 Task: Print in B4(JIS) paper size.
Action: Mouse moved to (114, 105)
Screenshot: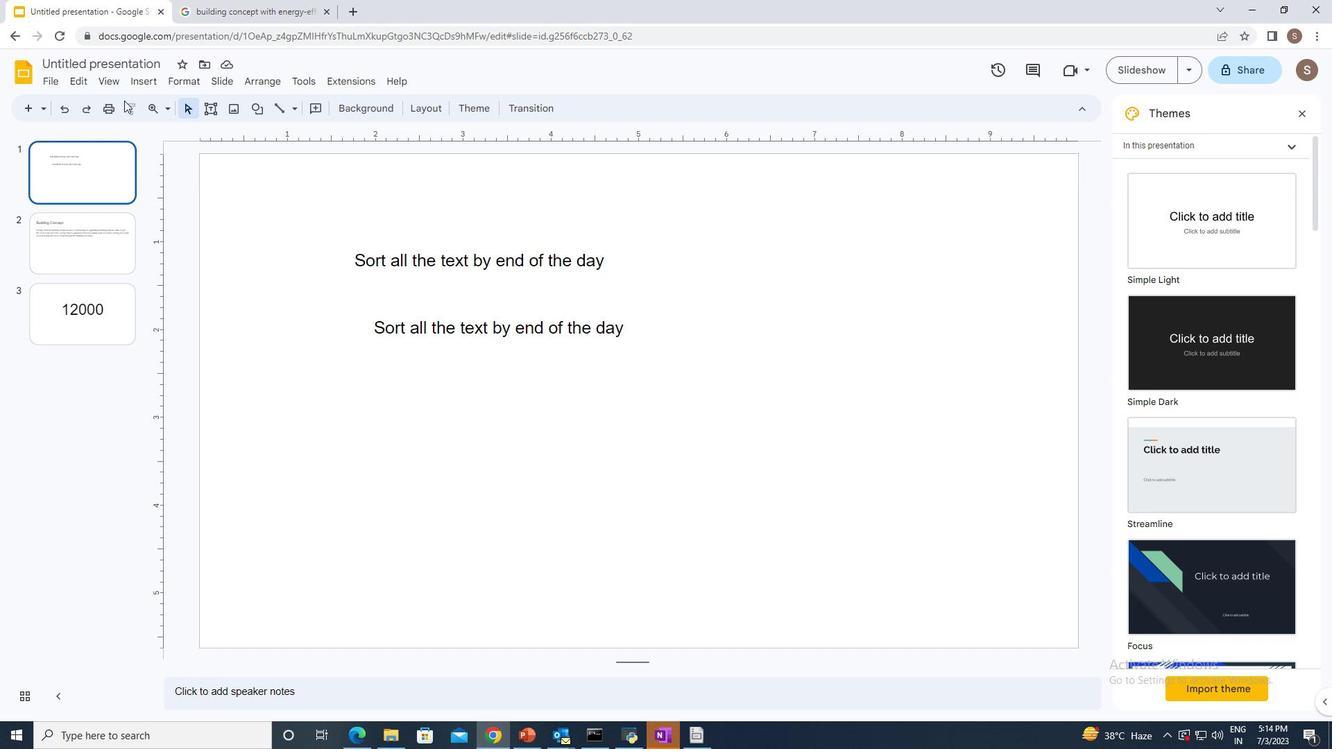 
Action: Mouse pressed left at (114, 105)
Screenshot: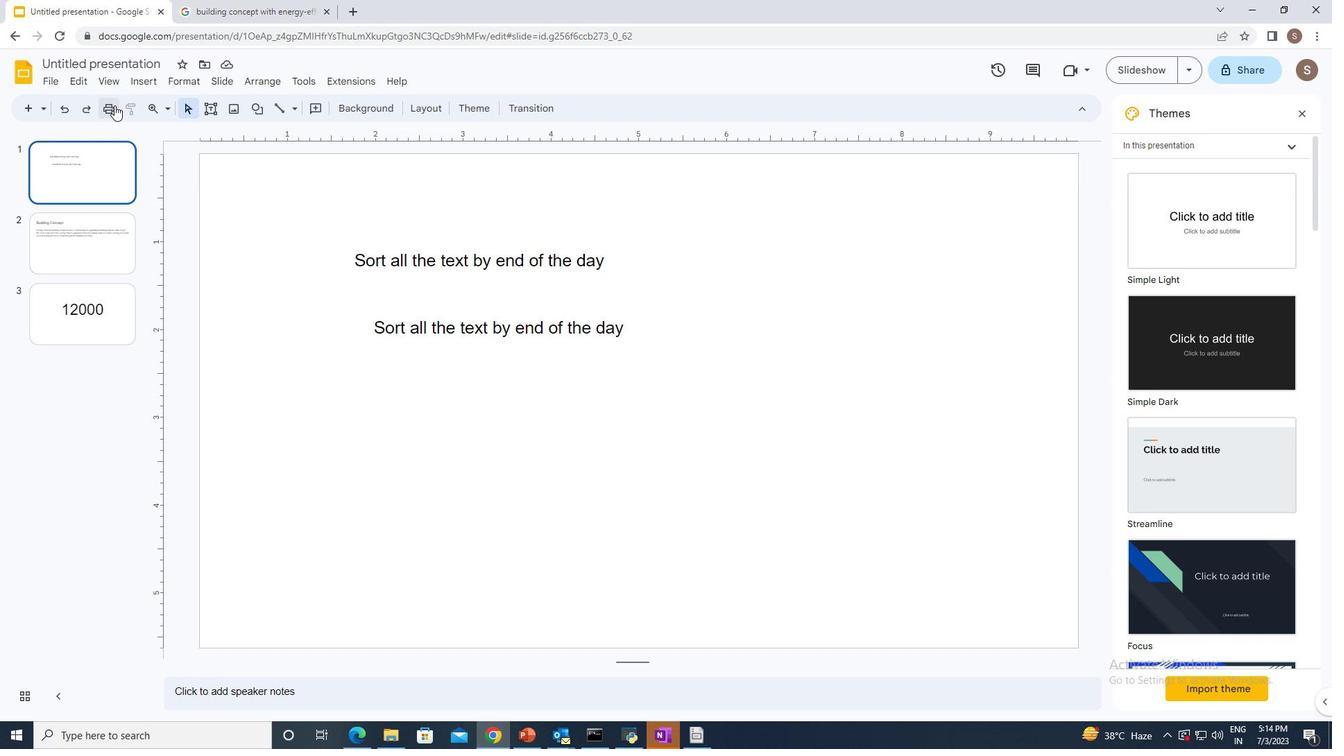 
Action: Mouse moved to (1024, 230)
Screenshot: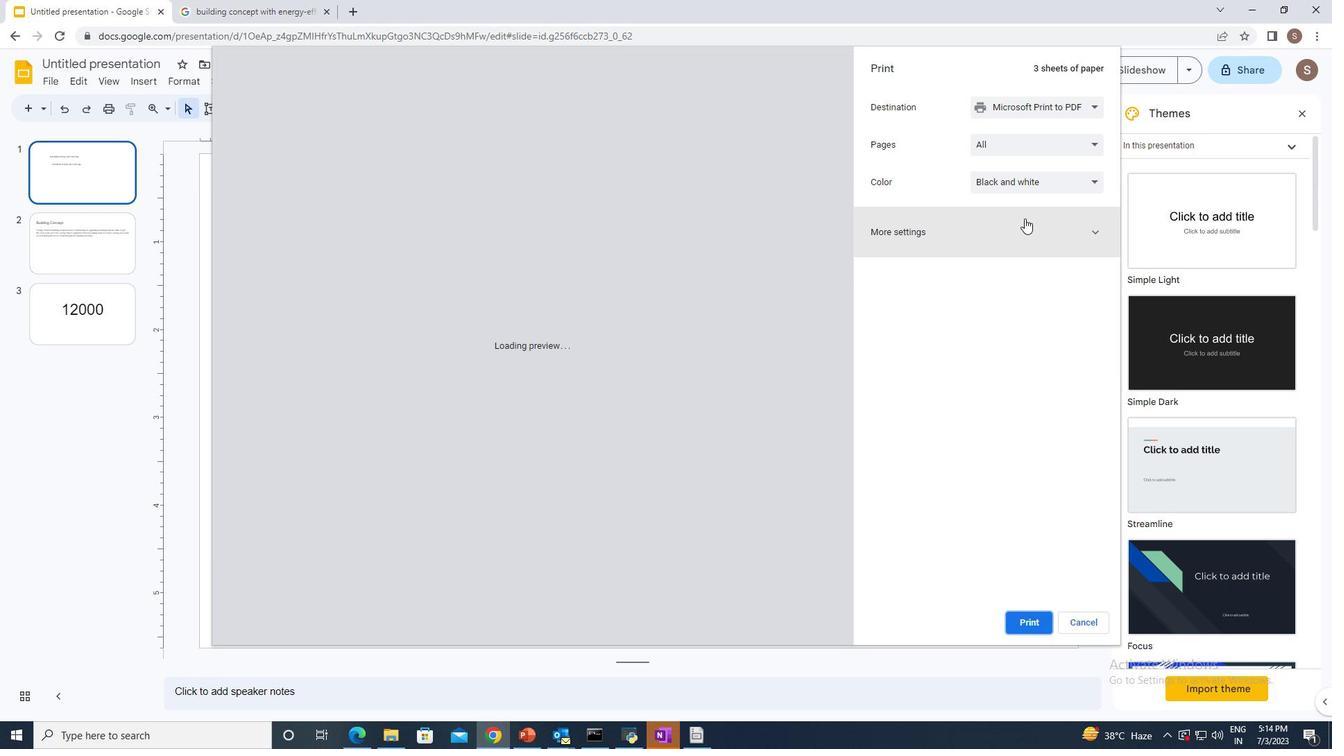 
Action: Mouse pressed left at (1024, 230)
Screenshot: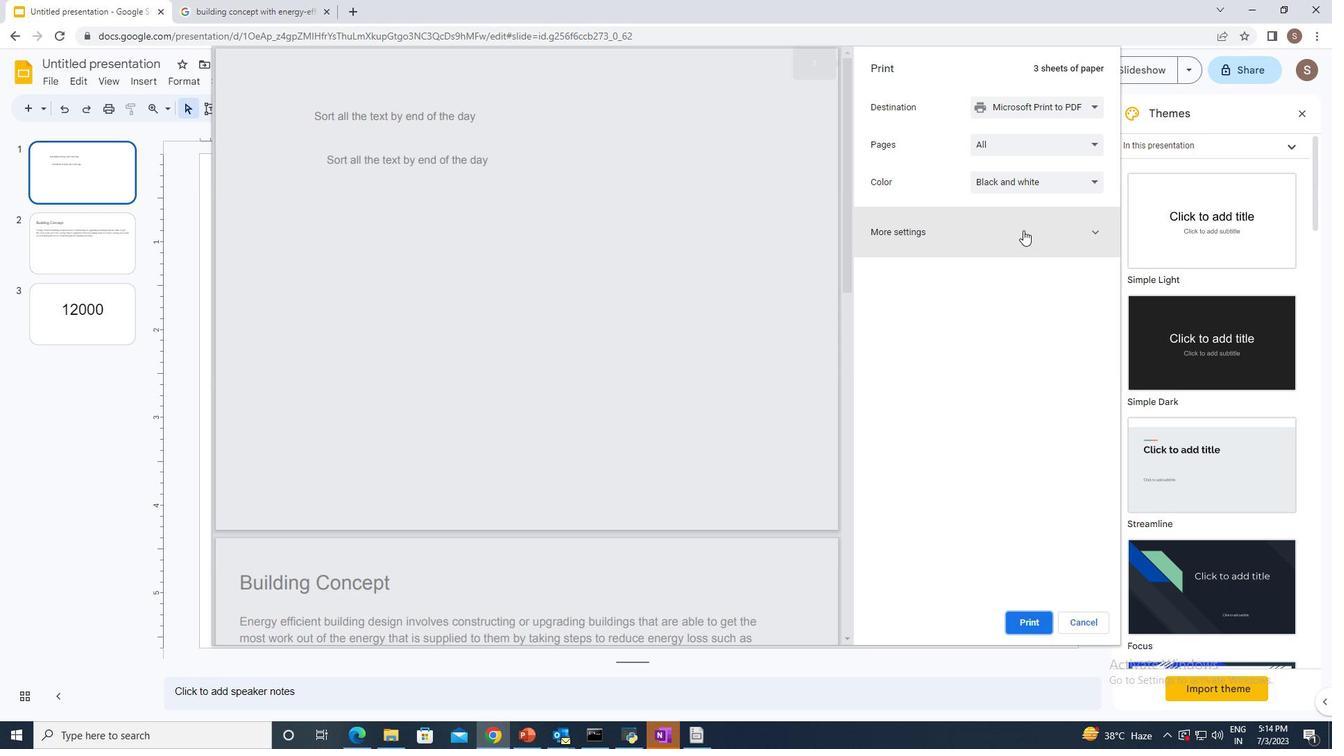 
Action: Mouse moved to (1024, 285)
Screenshot: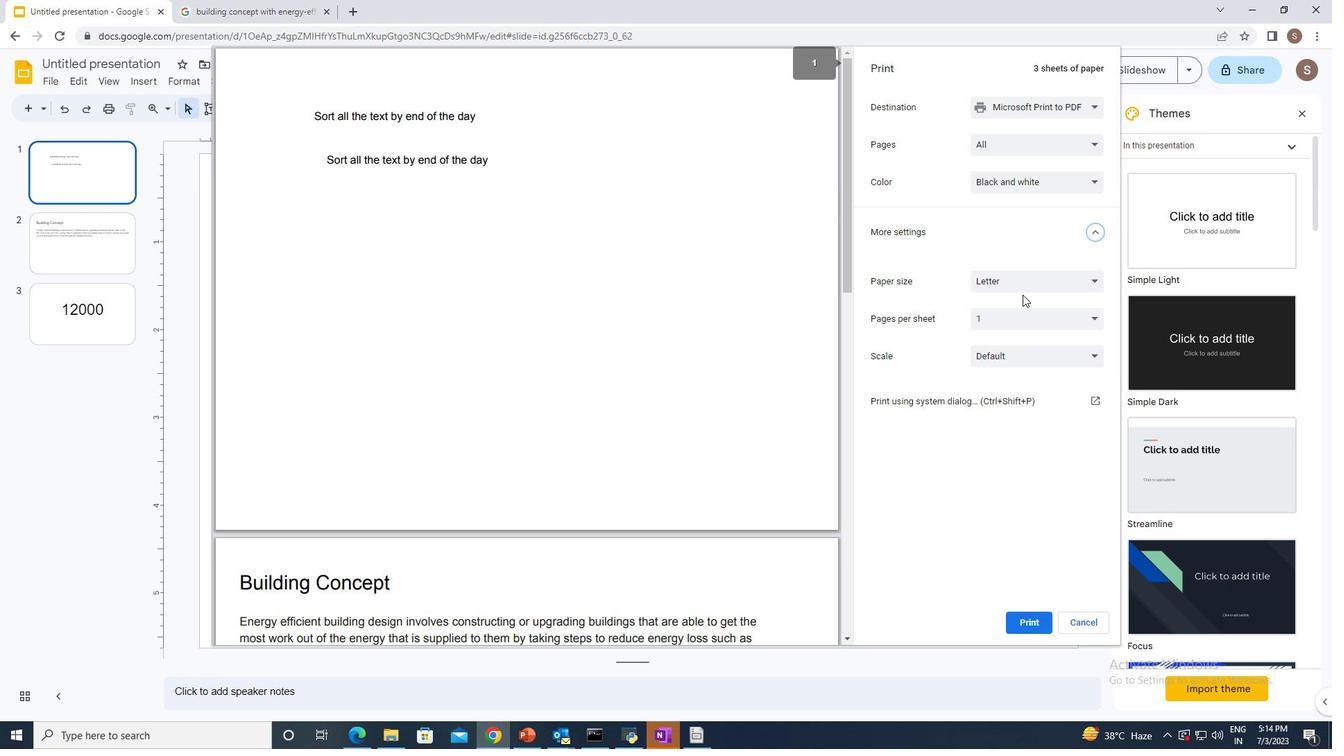 
Action: Mouse pressed left at (1024, 285)
Screenshot: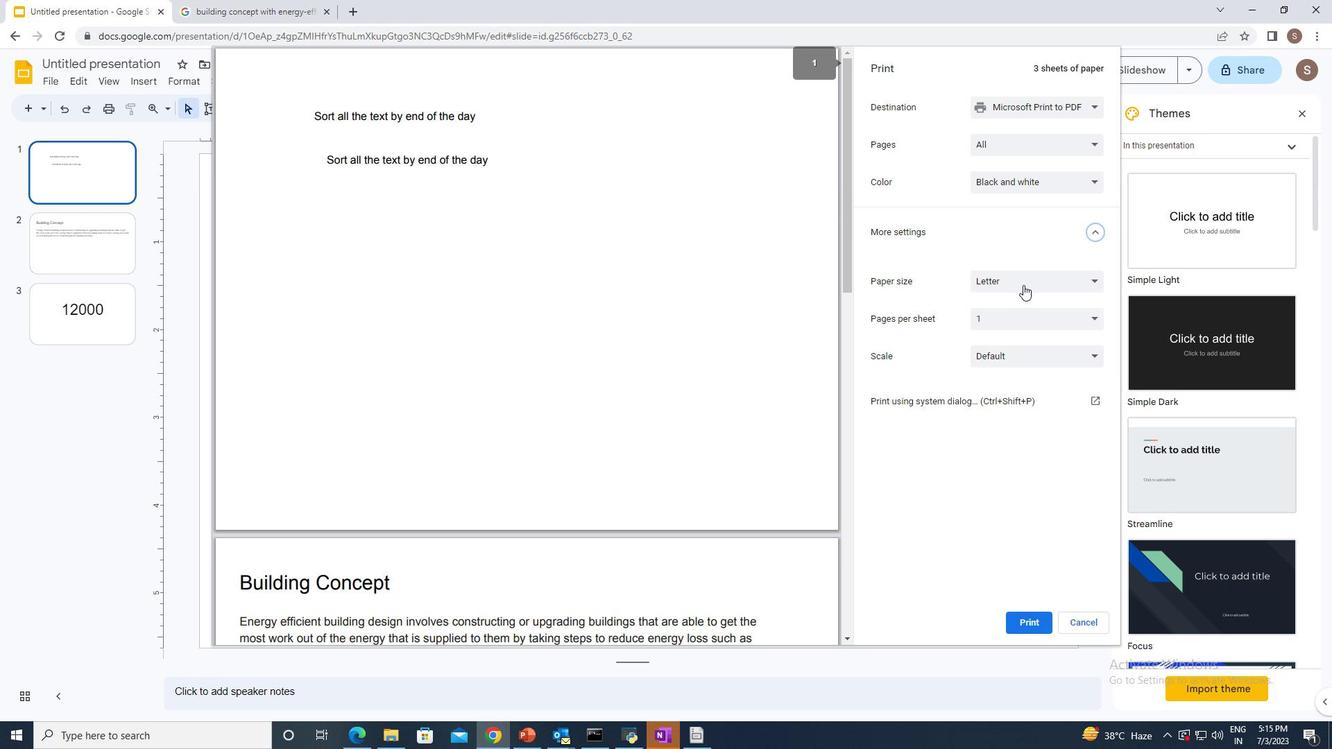 
Action: Mouse moved to (993, 390)
Screenshot: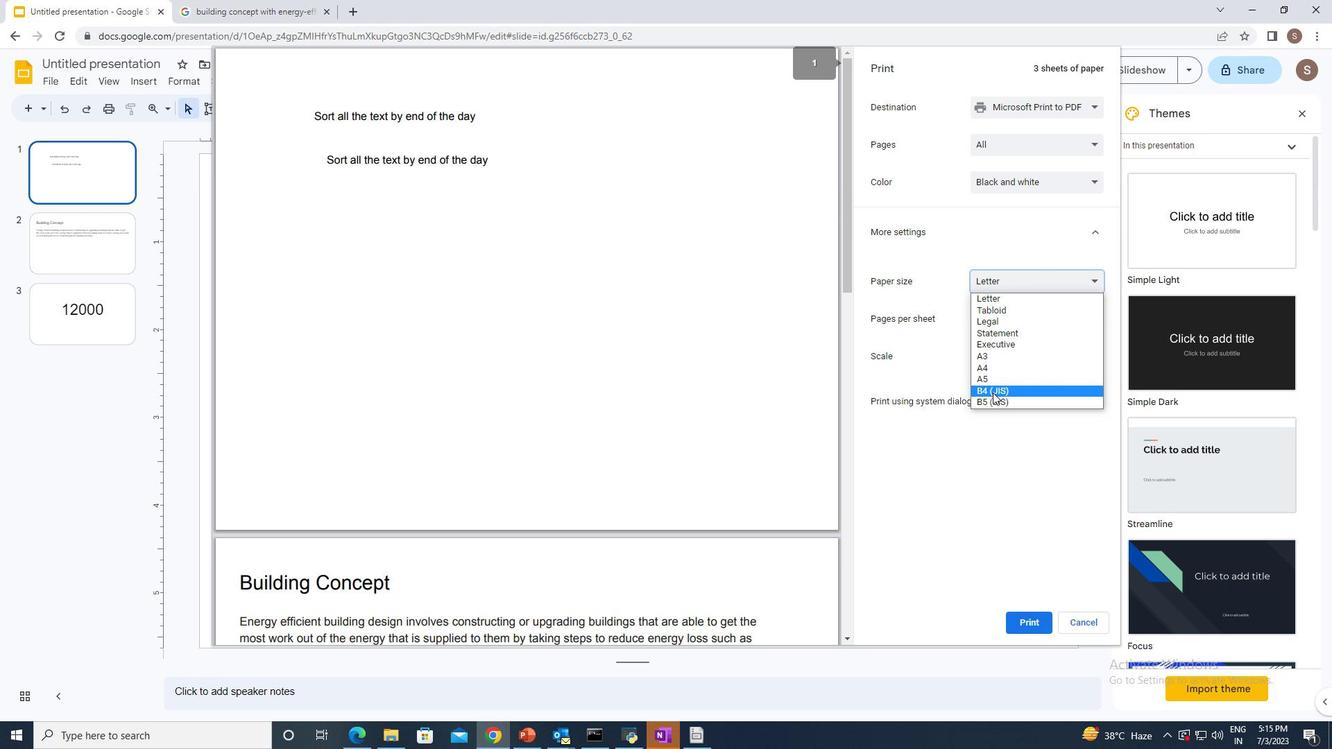 
Action: Mouse pressed left at (993, 390)
Screenshot: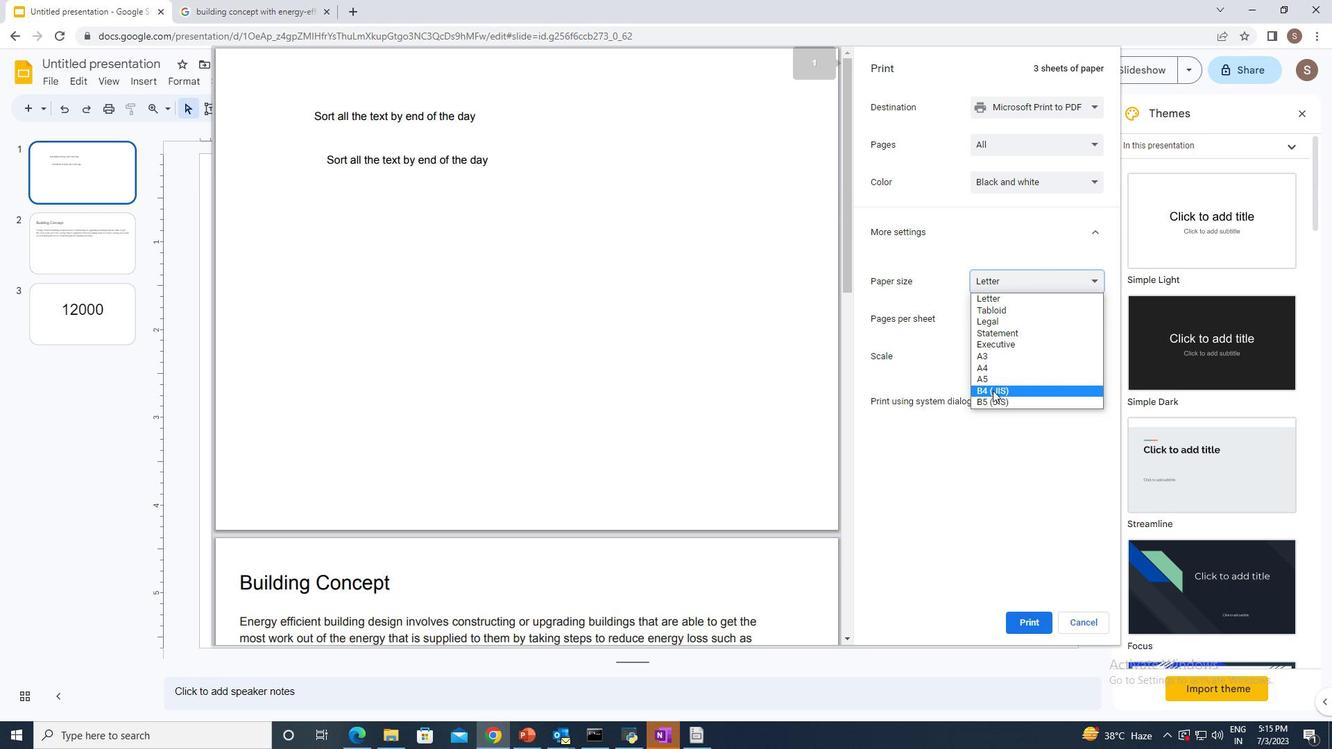
Action: Mouse moved to (1026, 615)
Screenshot: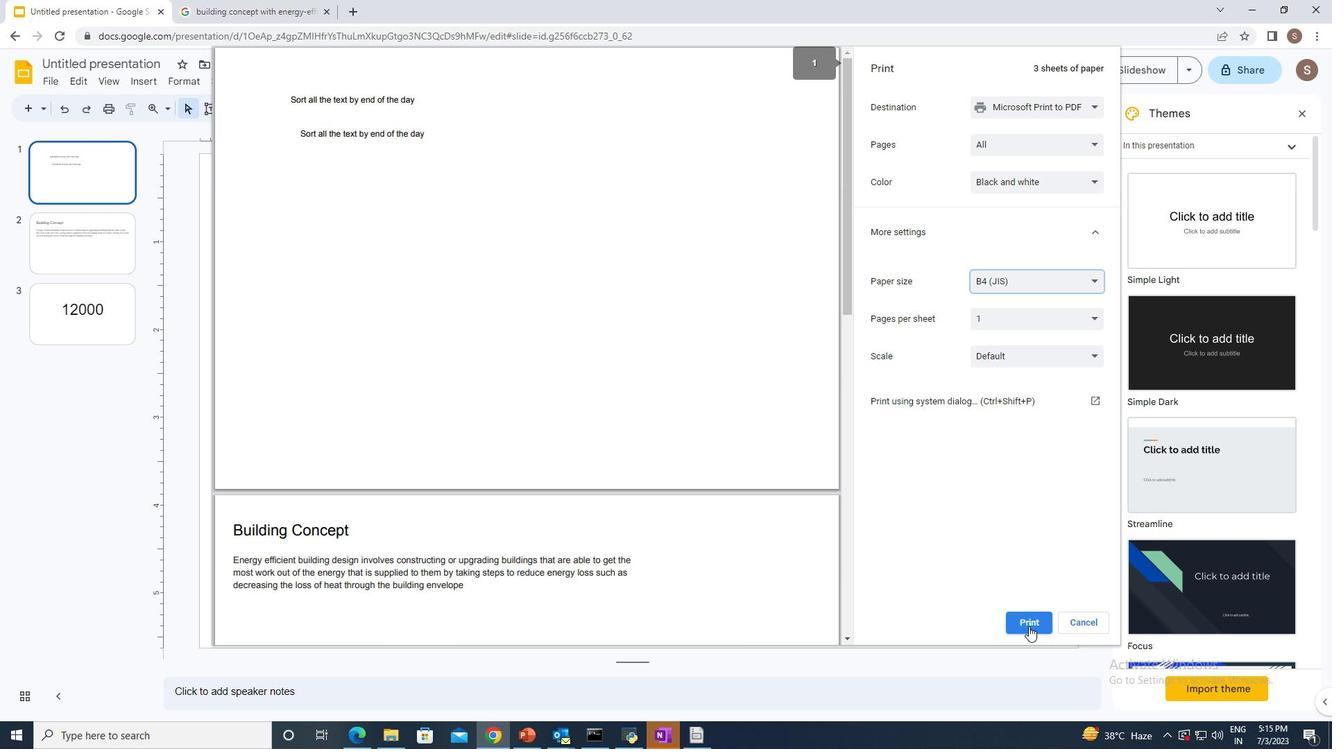 
Action: Mouse pressed left at (1026, 615)
Screenshot: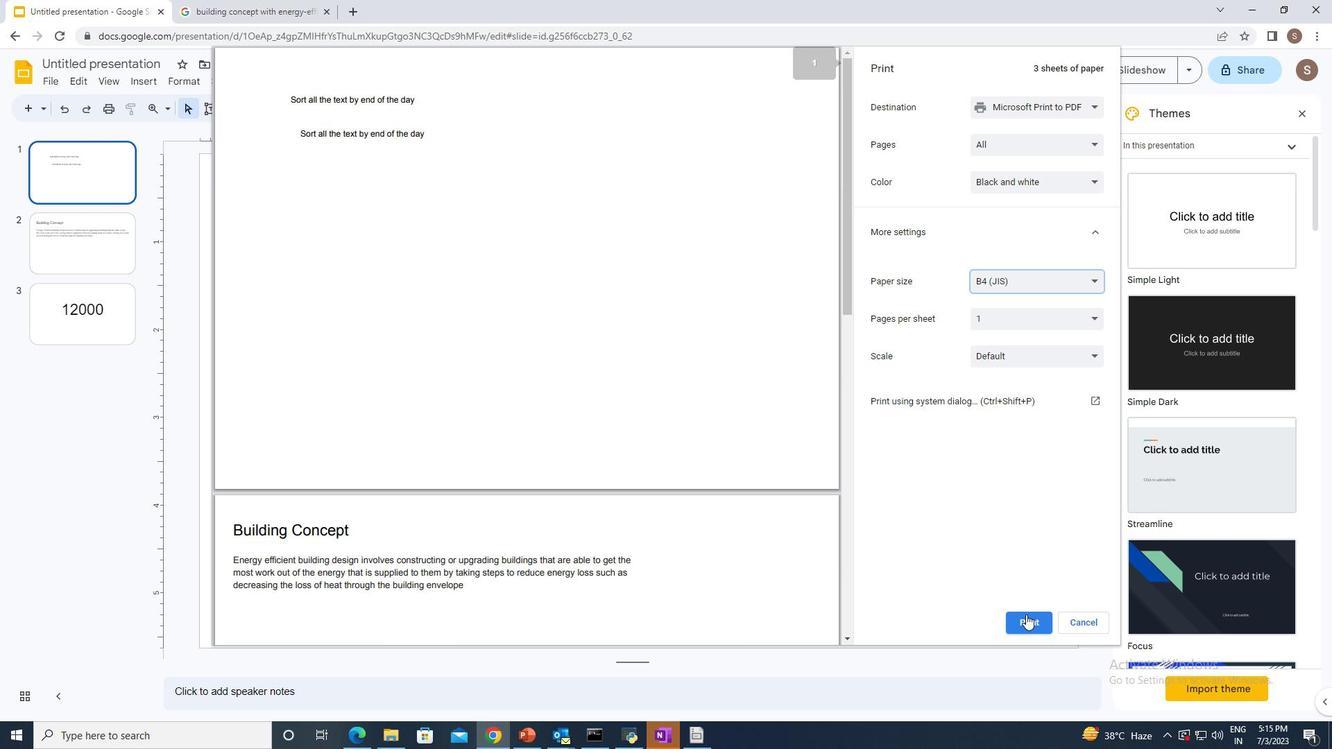 
